 Task: Look for vegan products in the category "Ice Cream Syrups".
Action: Mouse moved to (333, 161)
Screenshot: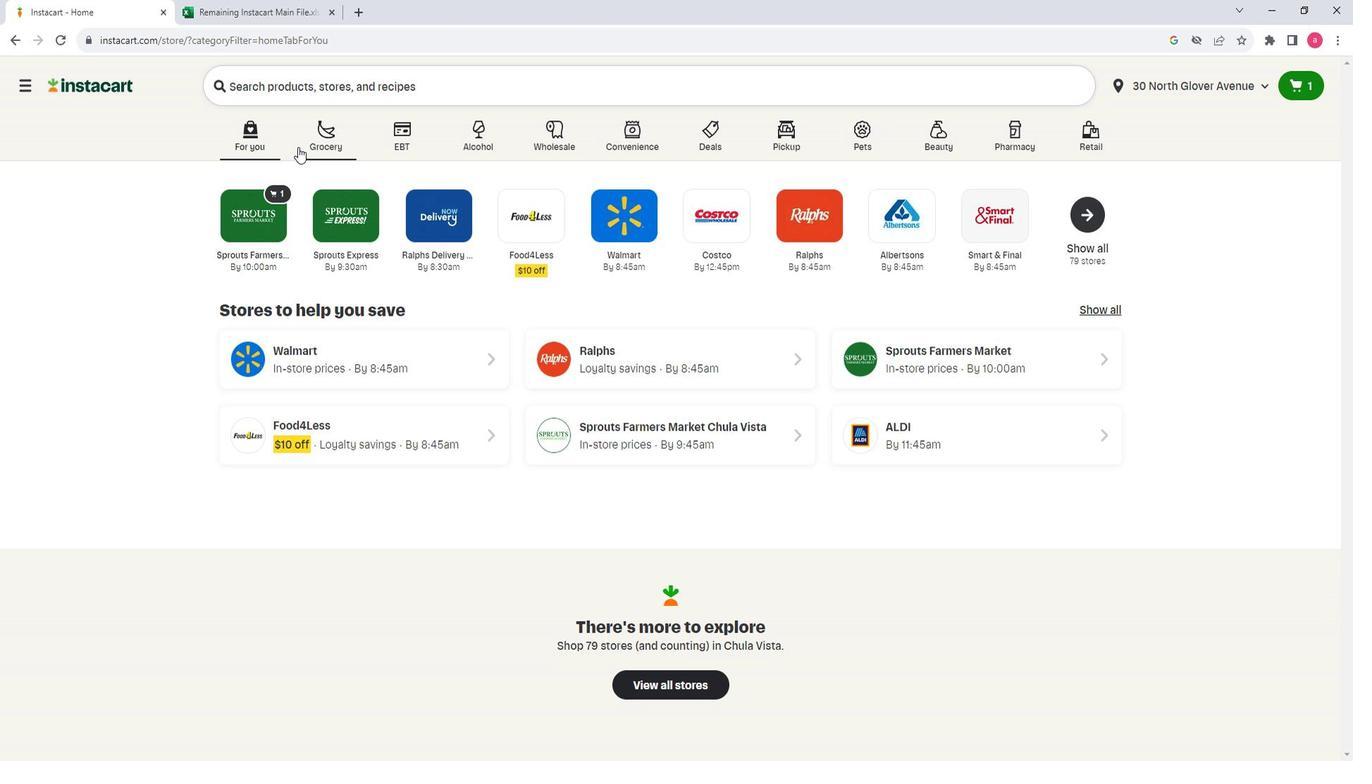
Action: Mouse pressed left at (333, 161)
Screenshot: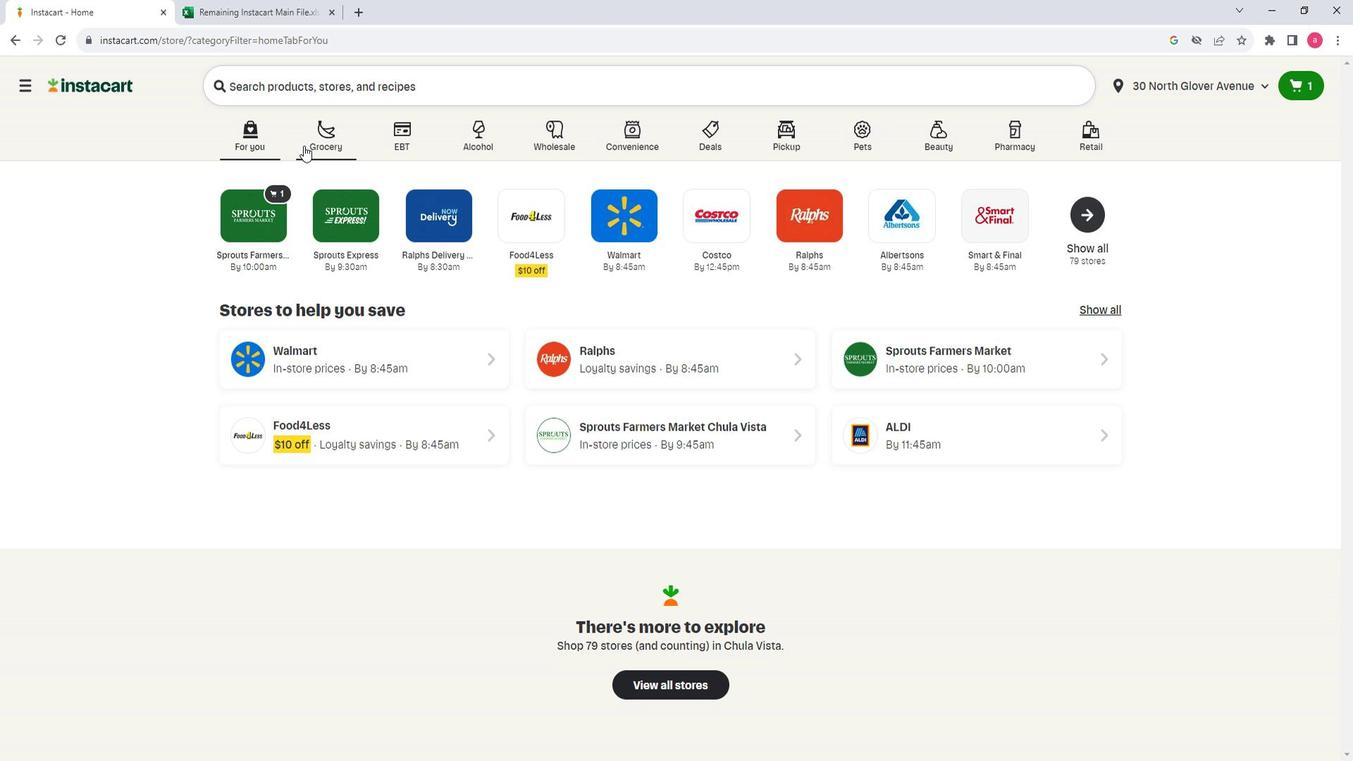 
Action: Mouse moved to (439, 383)
Screenshot: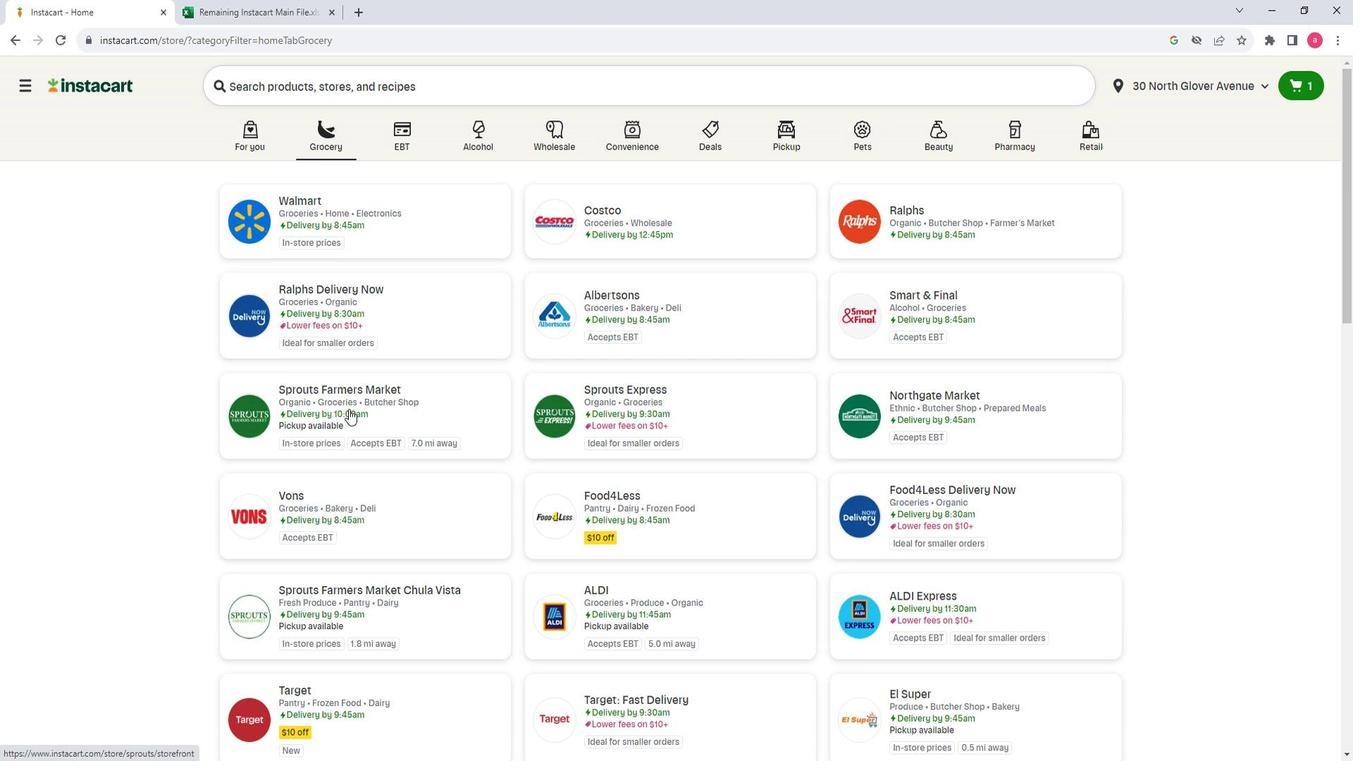 
Action: Mouse pressed left at (439, 383)
Screenshot: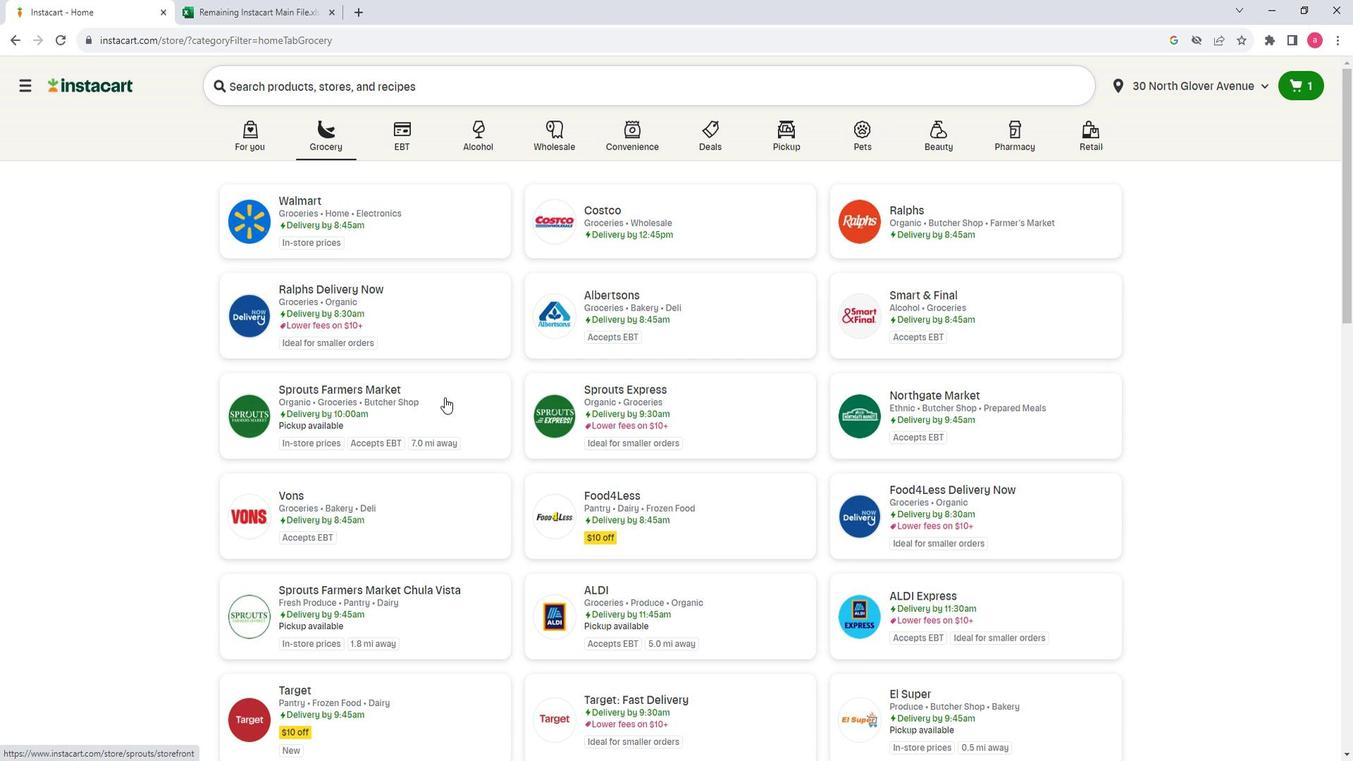 
Action: Mouse moved to (183, 410)
Screenshot: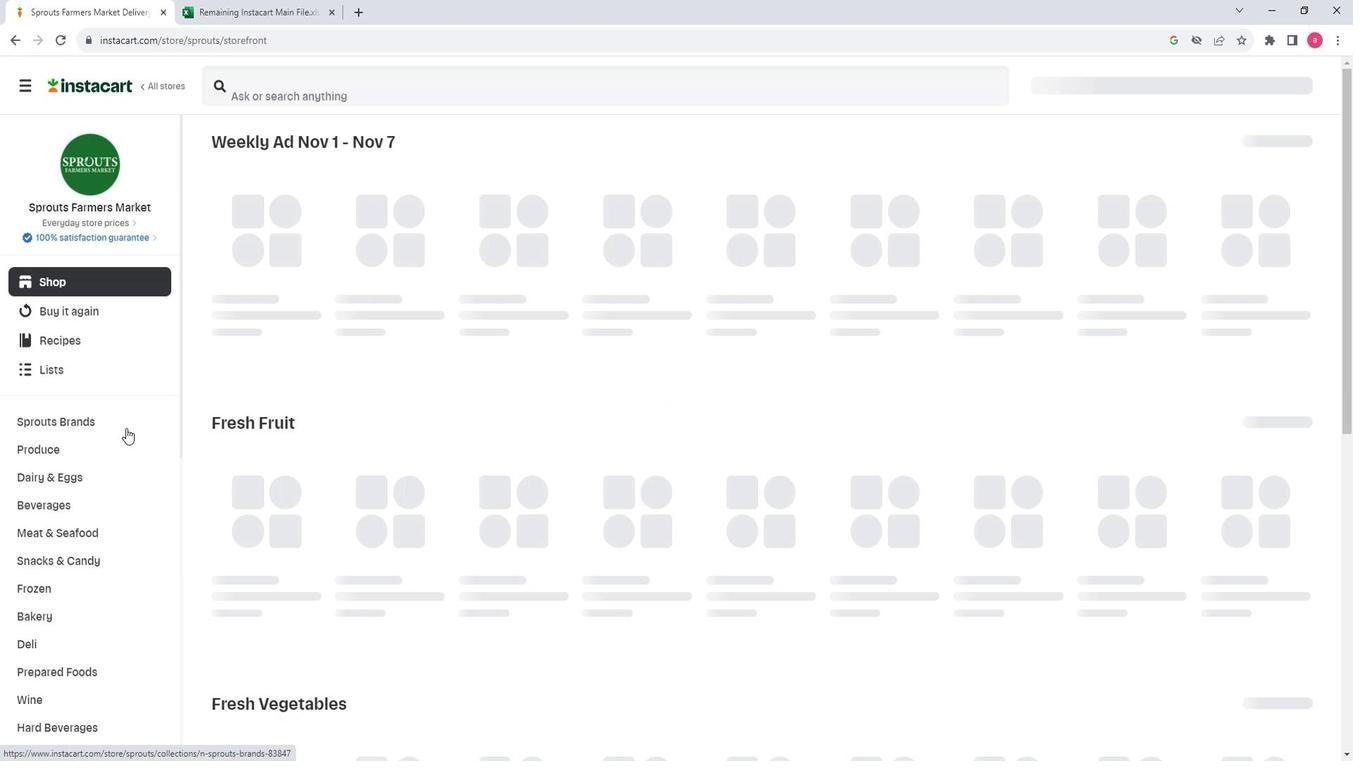 
Action: Mouse scrolled (183, 409) with delta (0, 0)
Screenshot: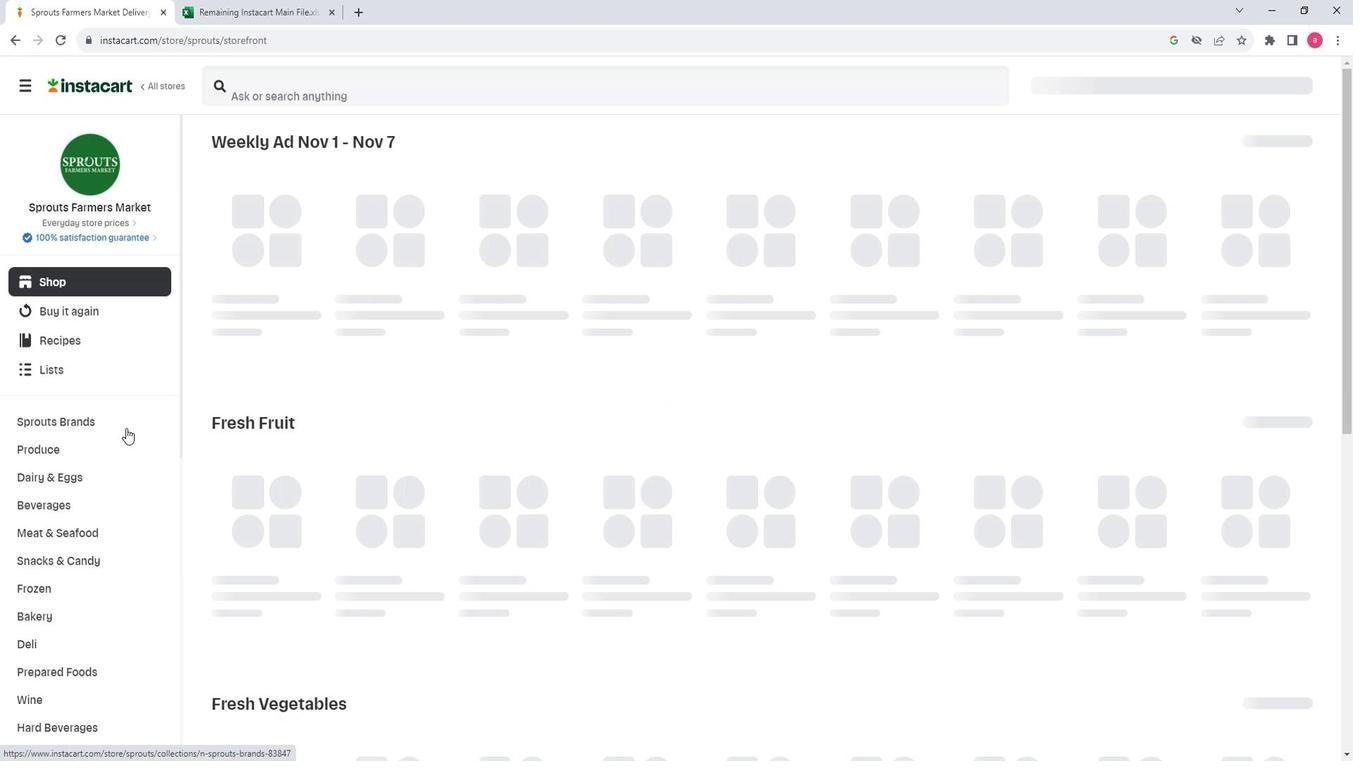 
Action: Mouse scrolled (183, 409) with delta (0, 0)
Screenshot: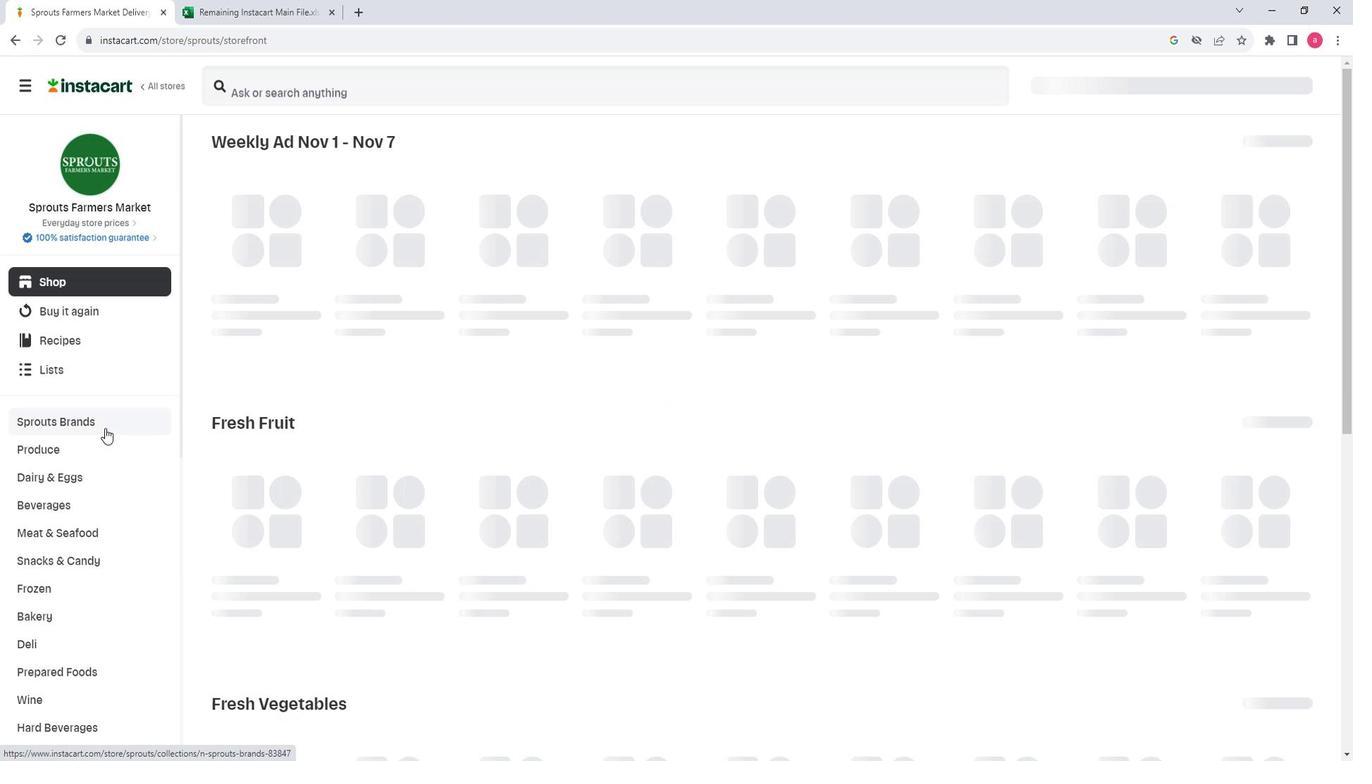 
Action: Mouse scrolled (183, 409) with delta (0, 0)
Screenshot: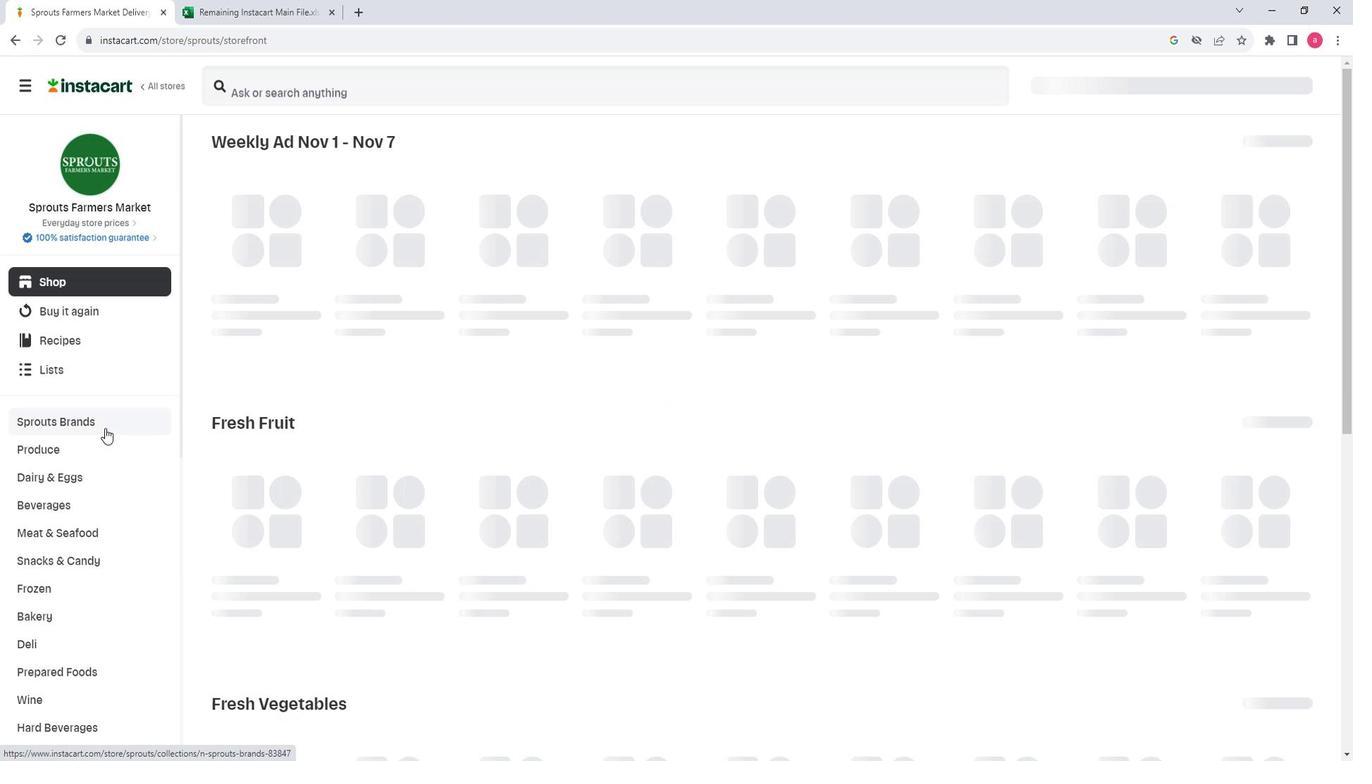 
Action: Mouse scrolled (183, 409) with delta (0, 0)
Screenshot: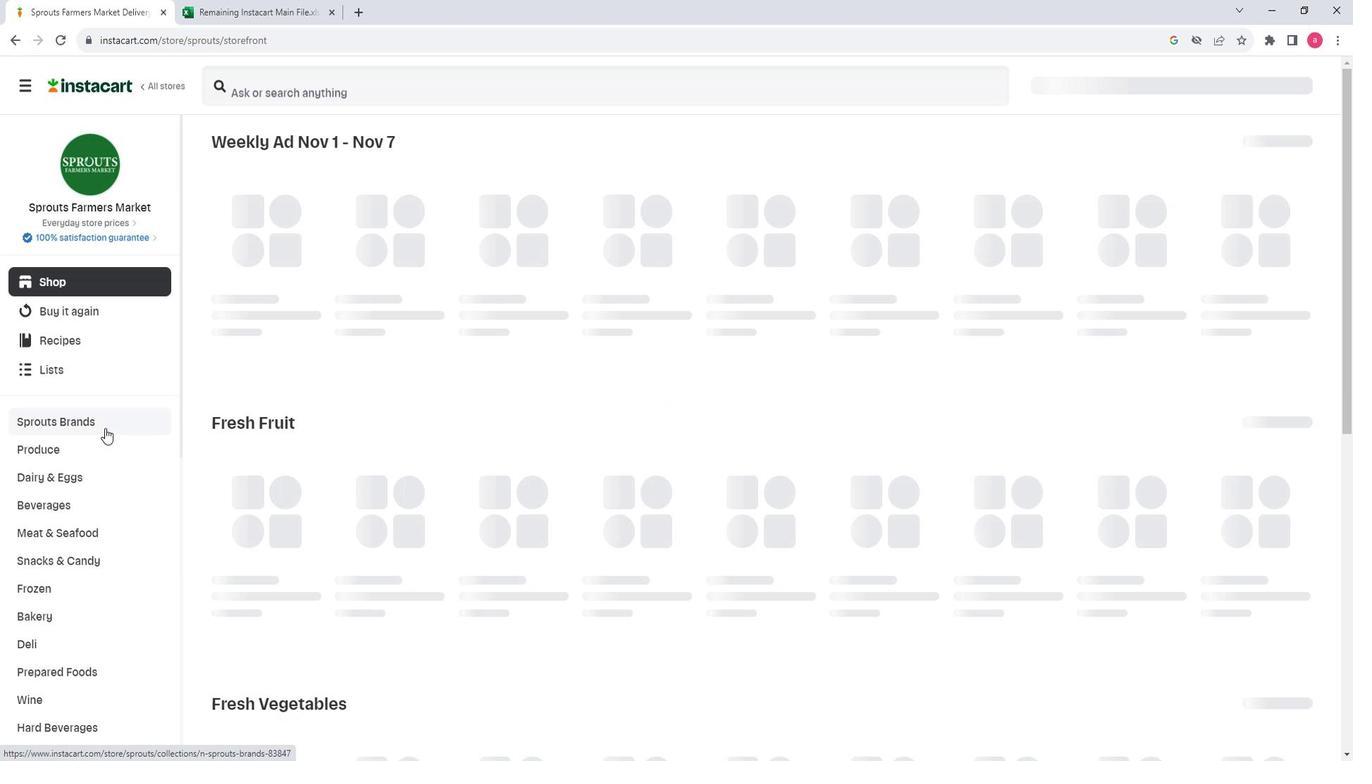 
Action: Mouse scrolled (183, 409) with delta (0, 0)
Screenshot: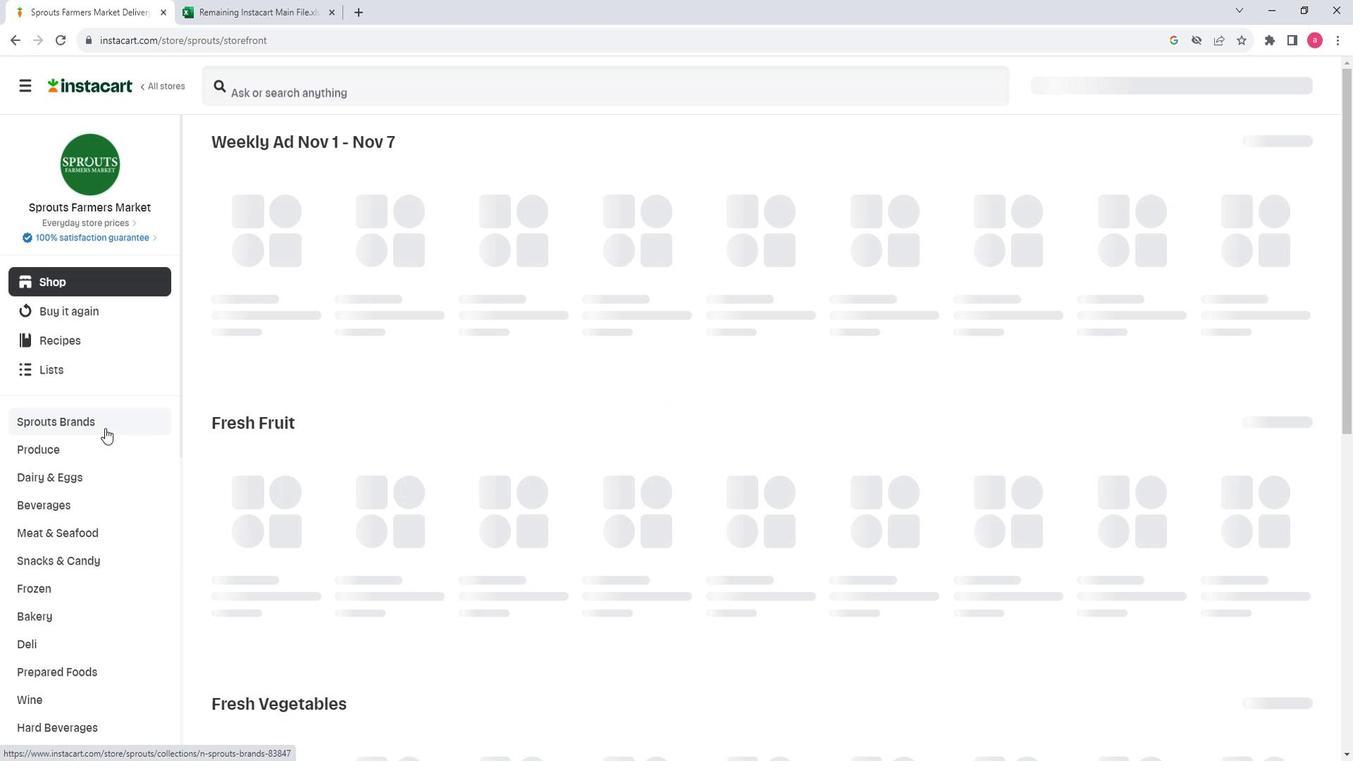 
Action: Mouse moved to (177, 413)
Screenshot: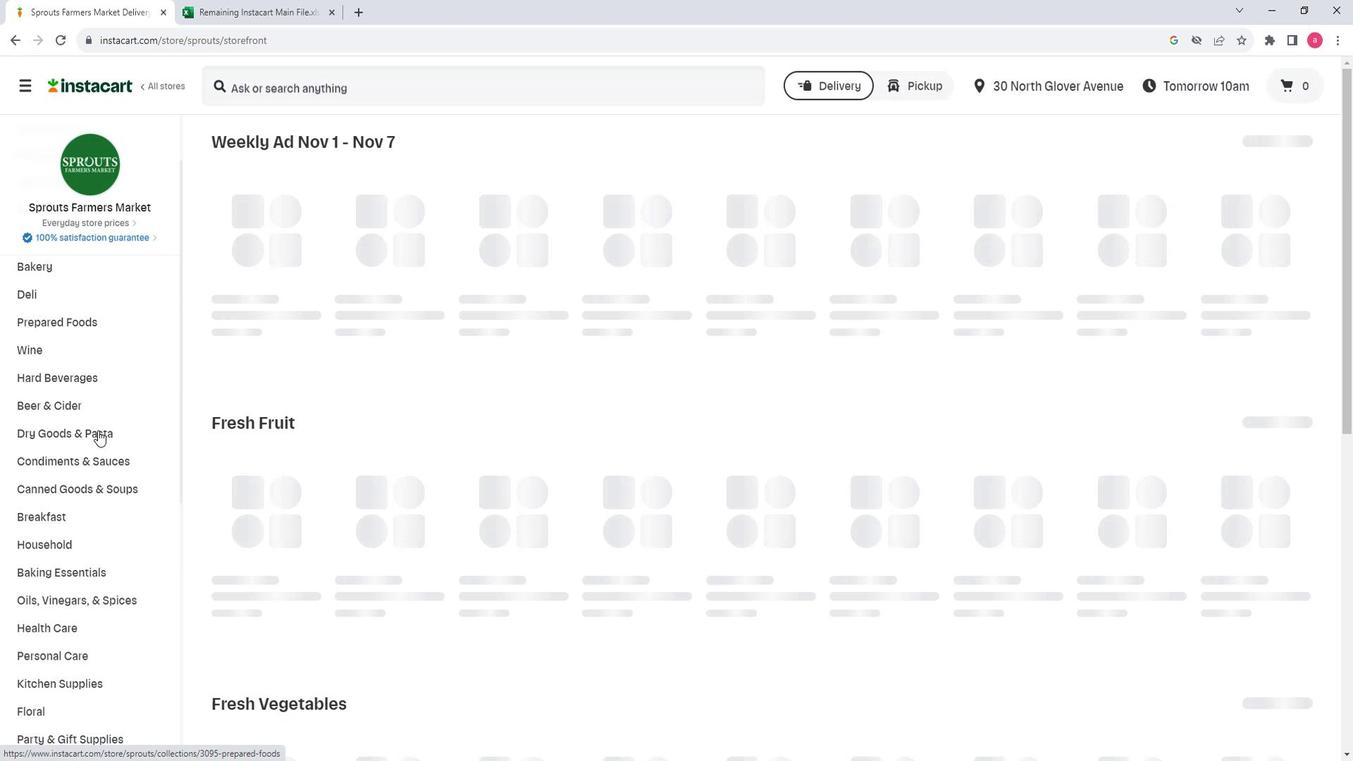 
Action: Mouse scrolled (177, 412) with delta (0, 0)
Screenshot: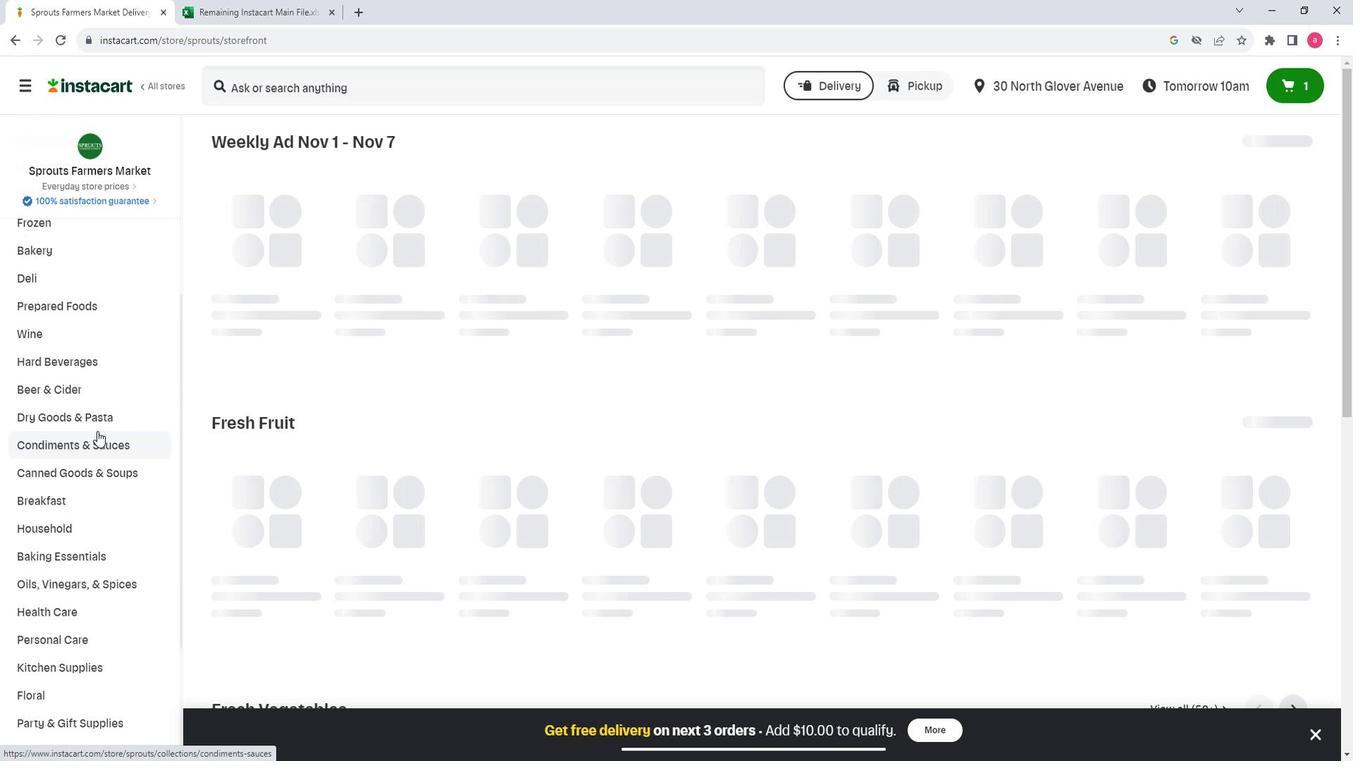 
Action: Mouse scrolled (177, 412) with delta (0, 0)
Screenshot: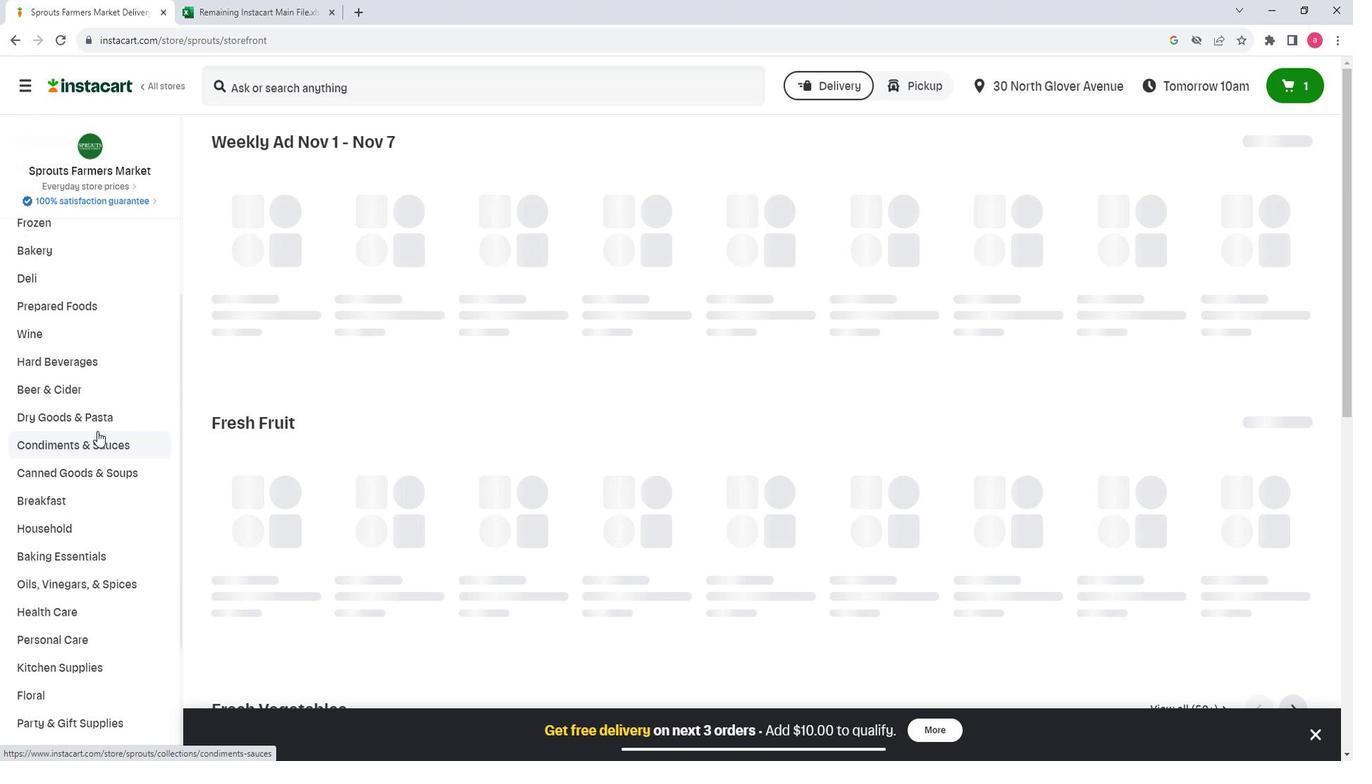 
Action: Mouse moved to (170, 394)
Screenshot: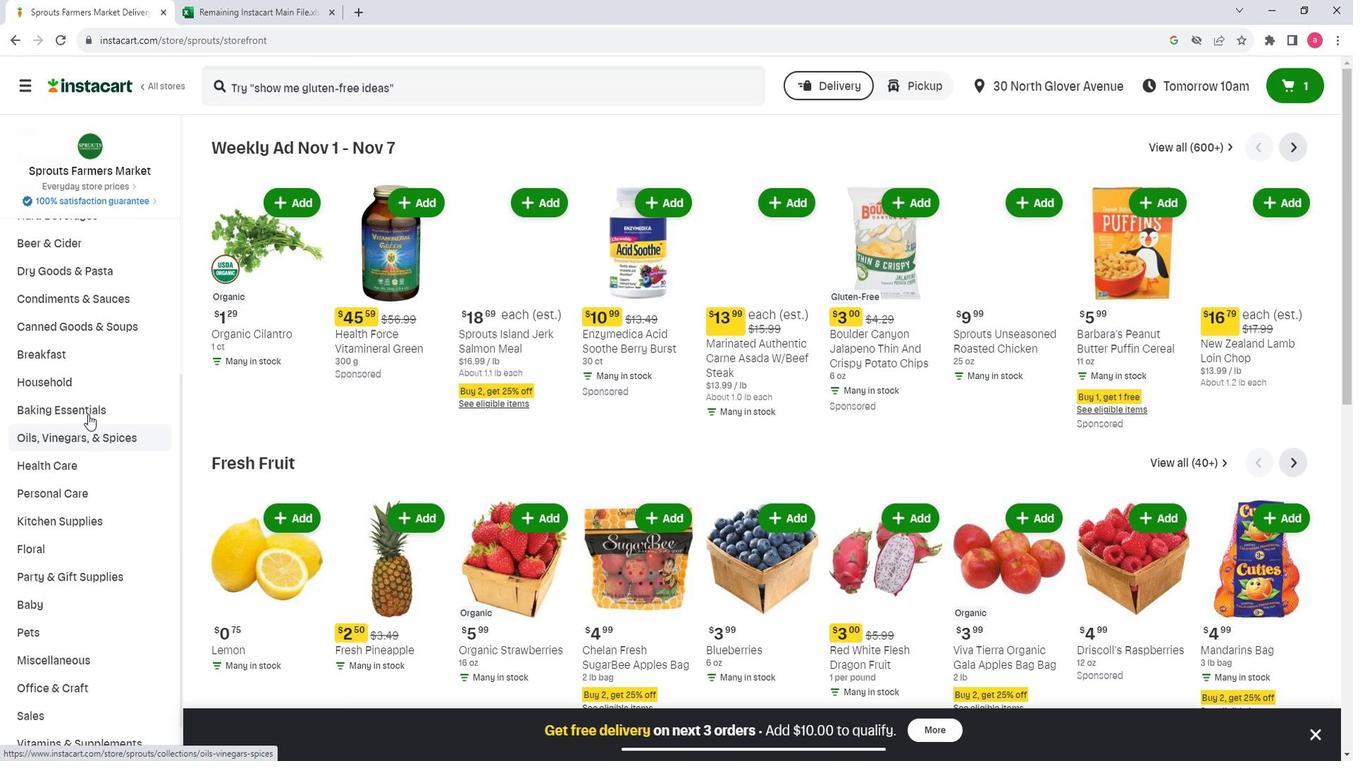 
Action: Mouse pressed left at (170, 394)
Screenshot: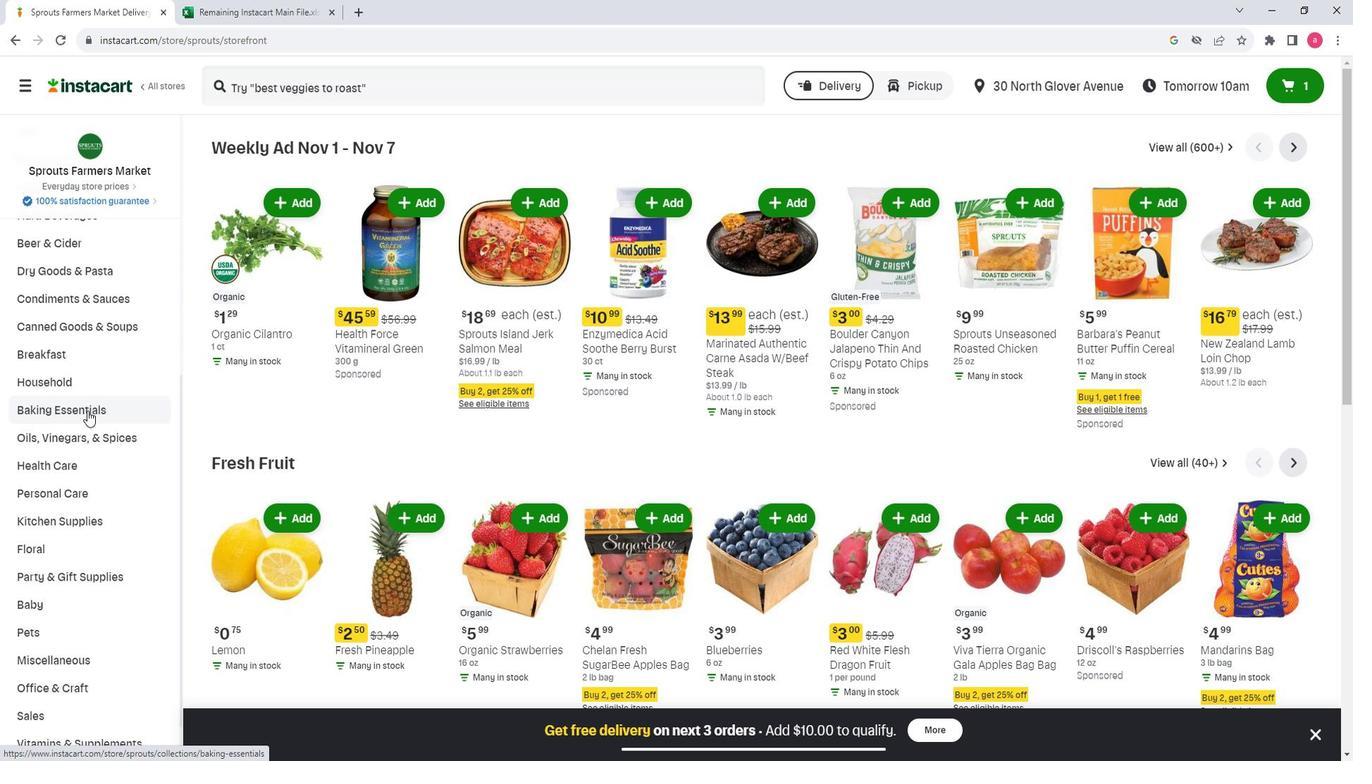 
Action: Mouse moved to (790, 198)
Screenshot: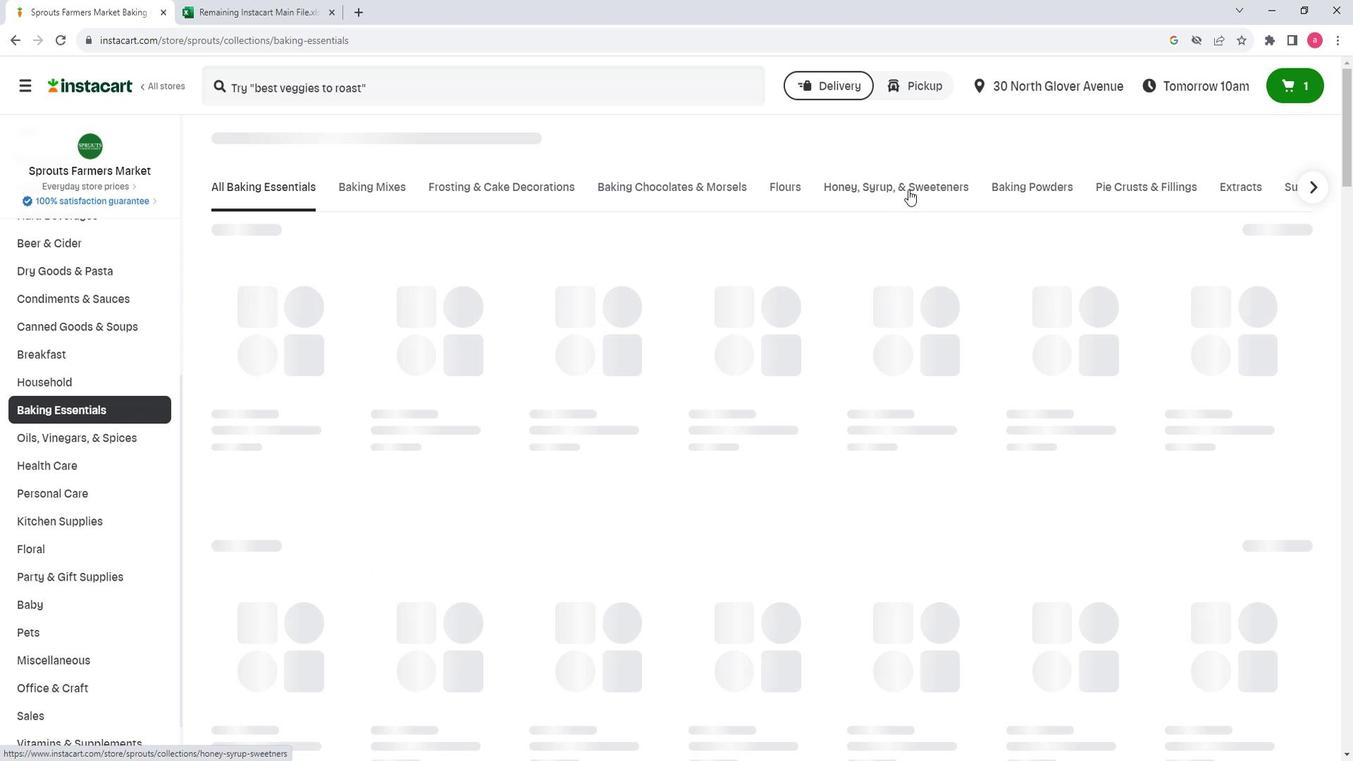 
Action: Mouse pressed left at (790, 198)
Screenshot: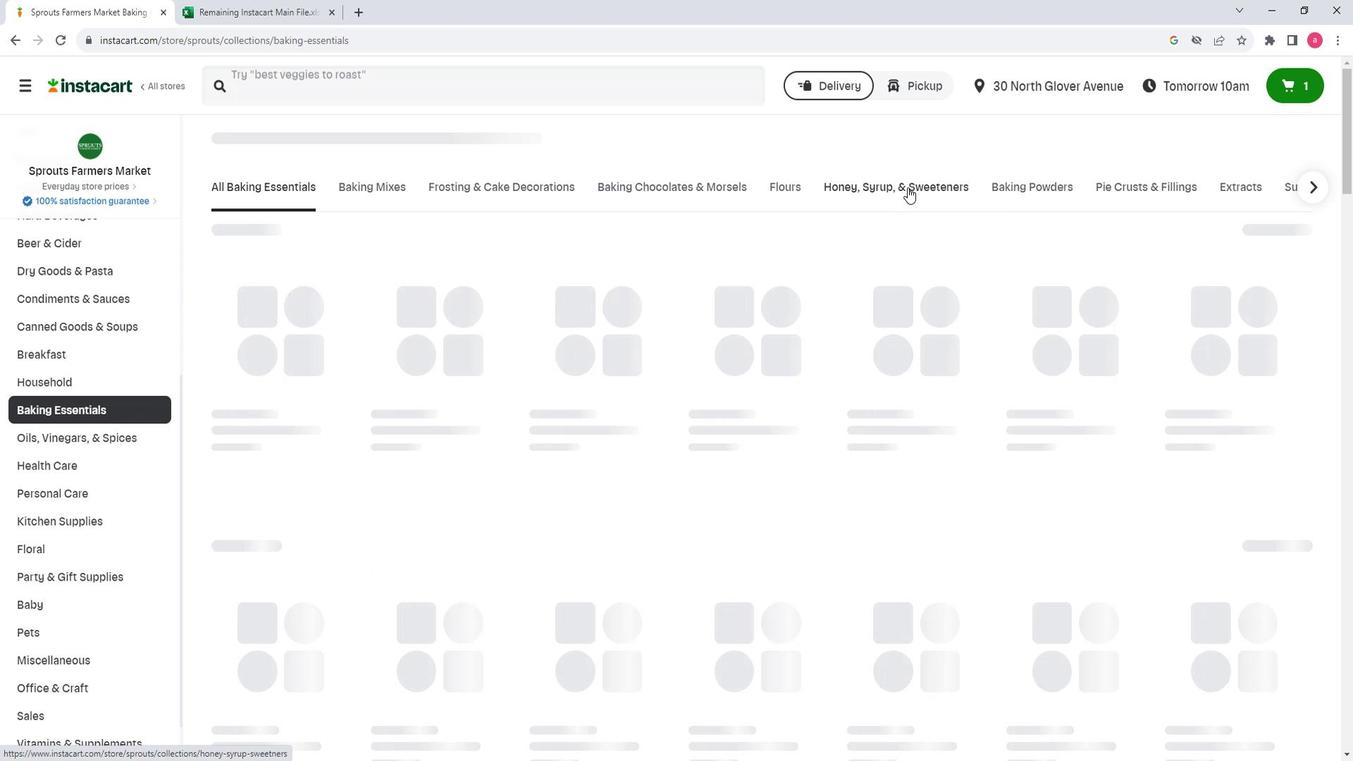 
Action: Mouse moved to (515, 253)
Screenshot: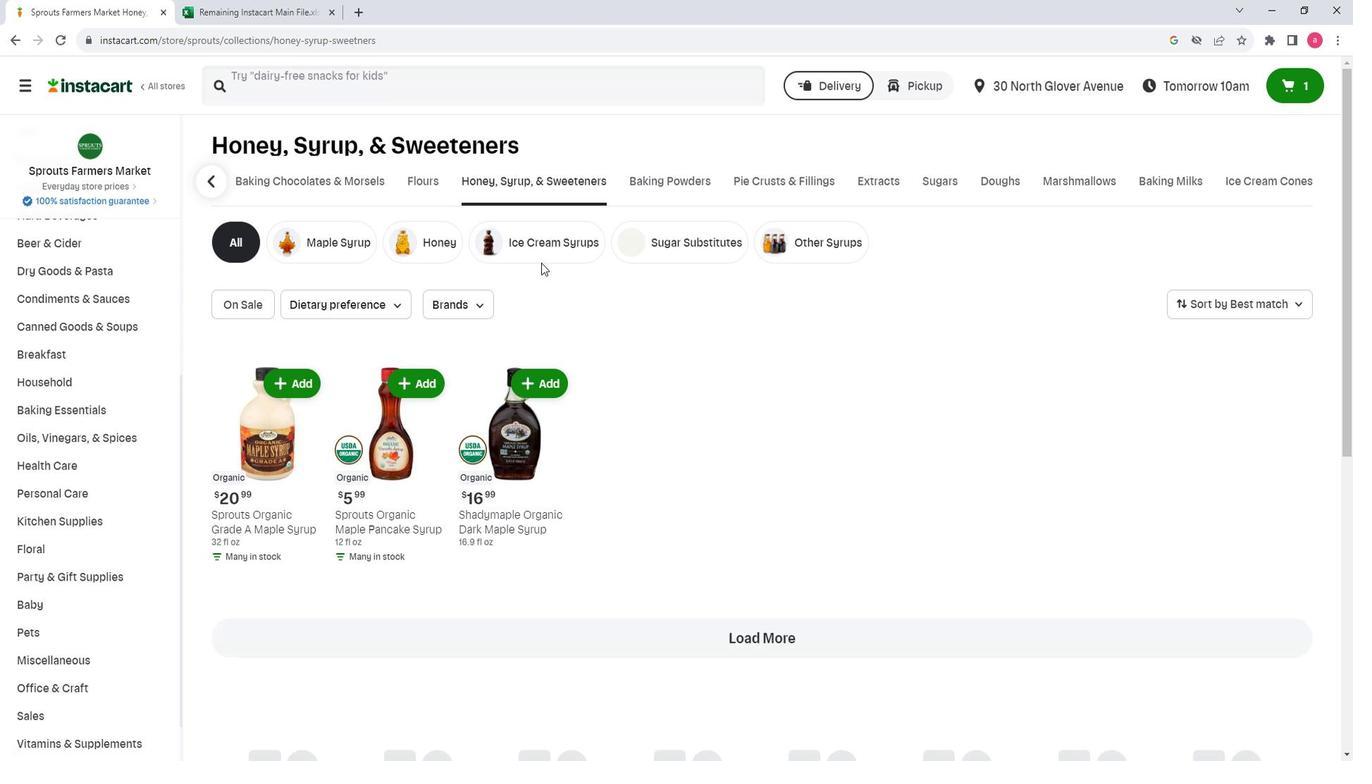 
Action: Mouse pressed left at (515, 253)
Screenshot: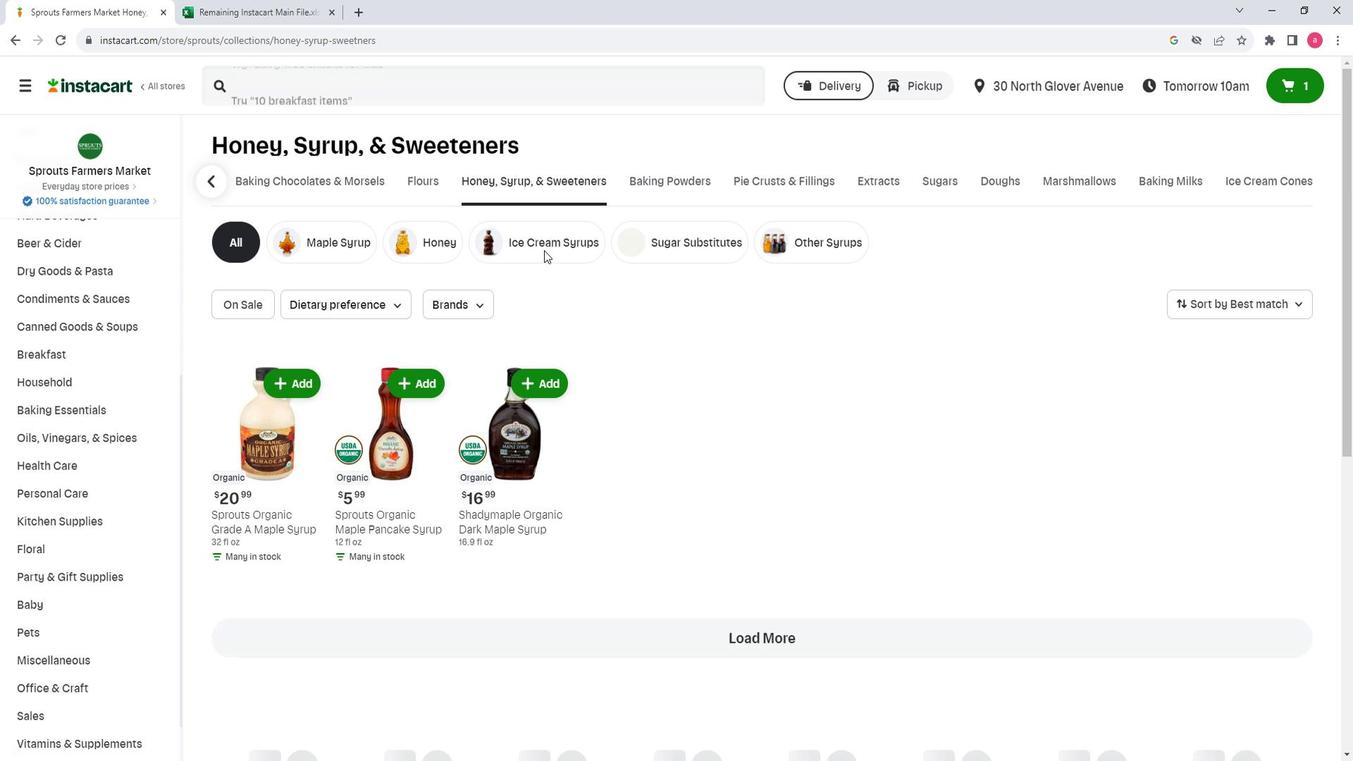 
Action: Mouse moved to (359, 306)
Screenshot: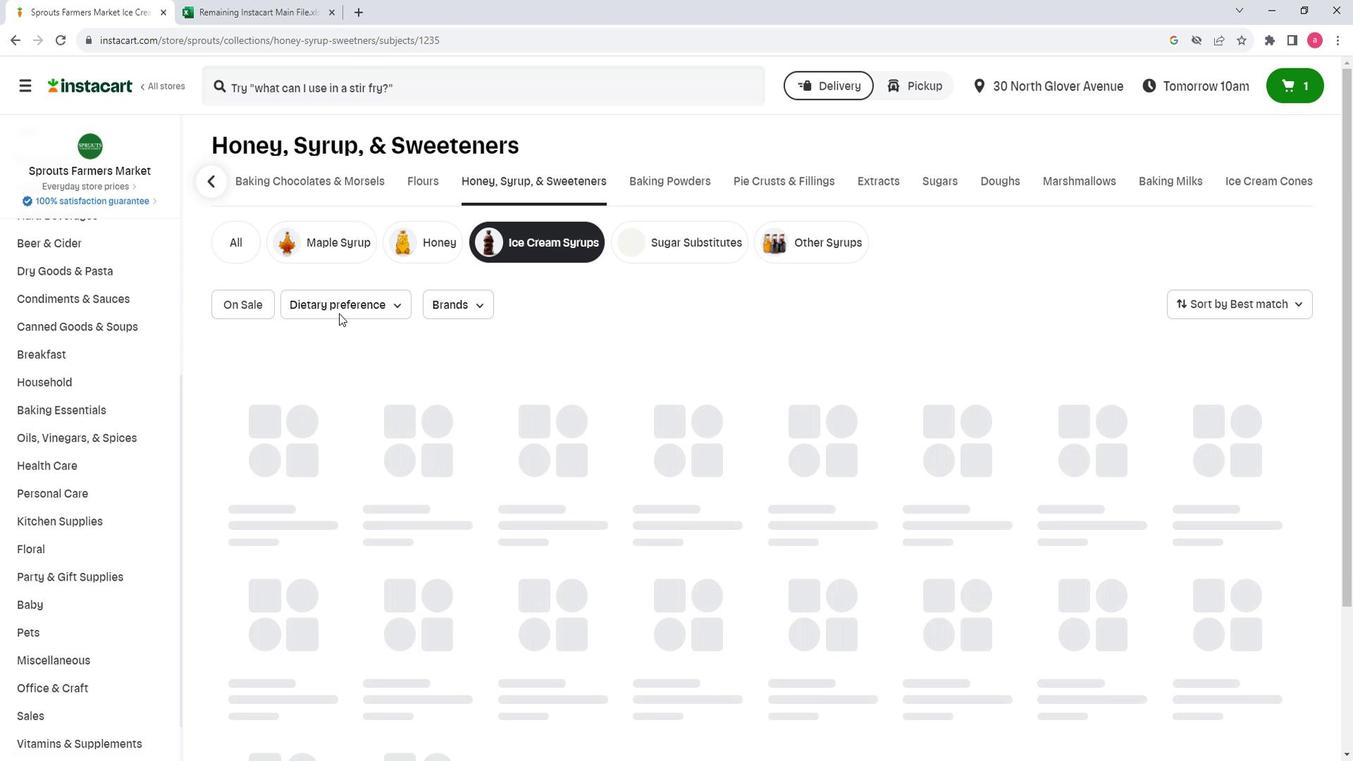 
Action: Mouse pressed left at (359, 306)
Screenshot: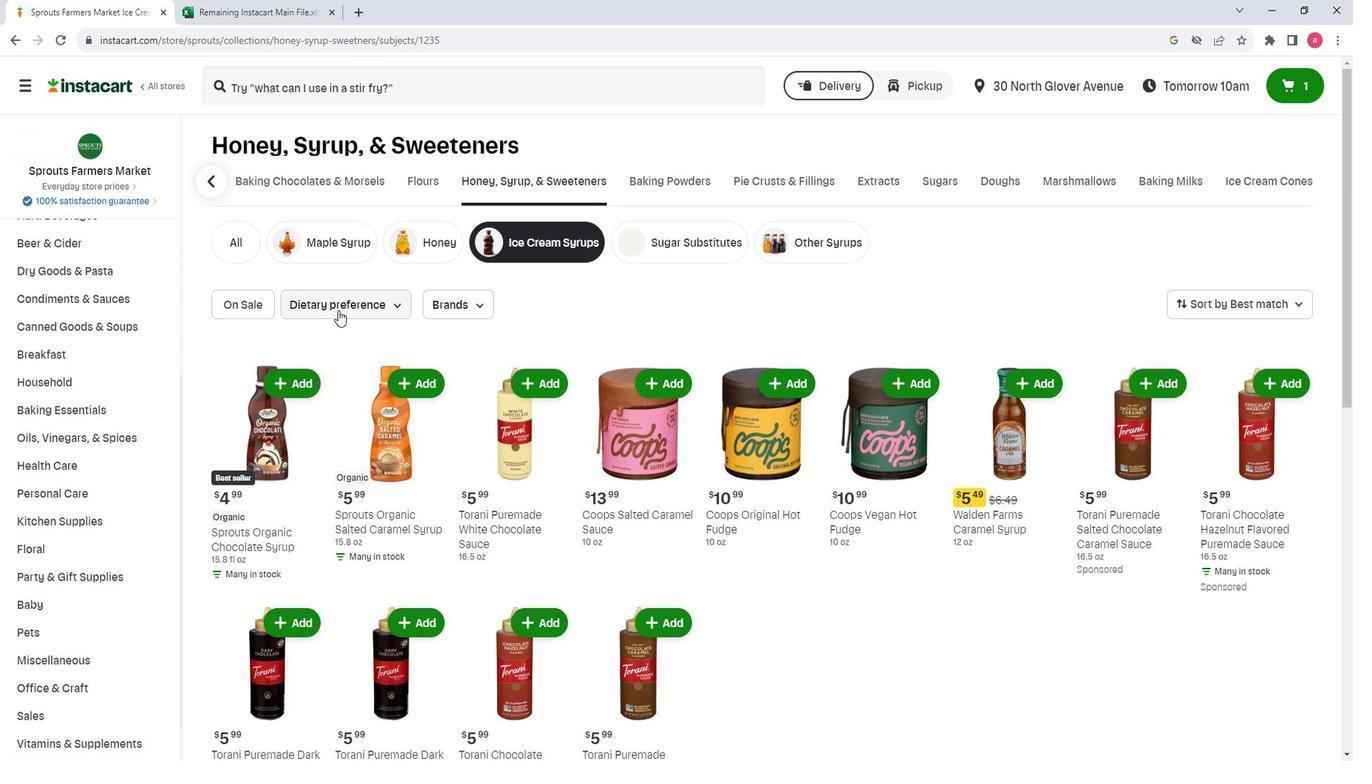 
